 Task: Set the date range so that invitees can schedule 10 weekdays into the future.
Action: Mouse moved to (133, 415)
Screenshot: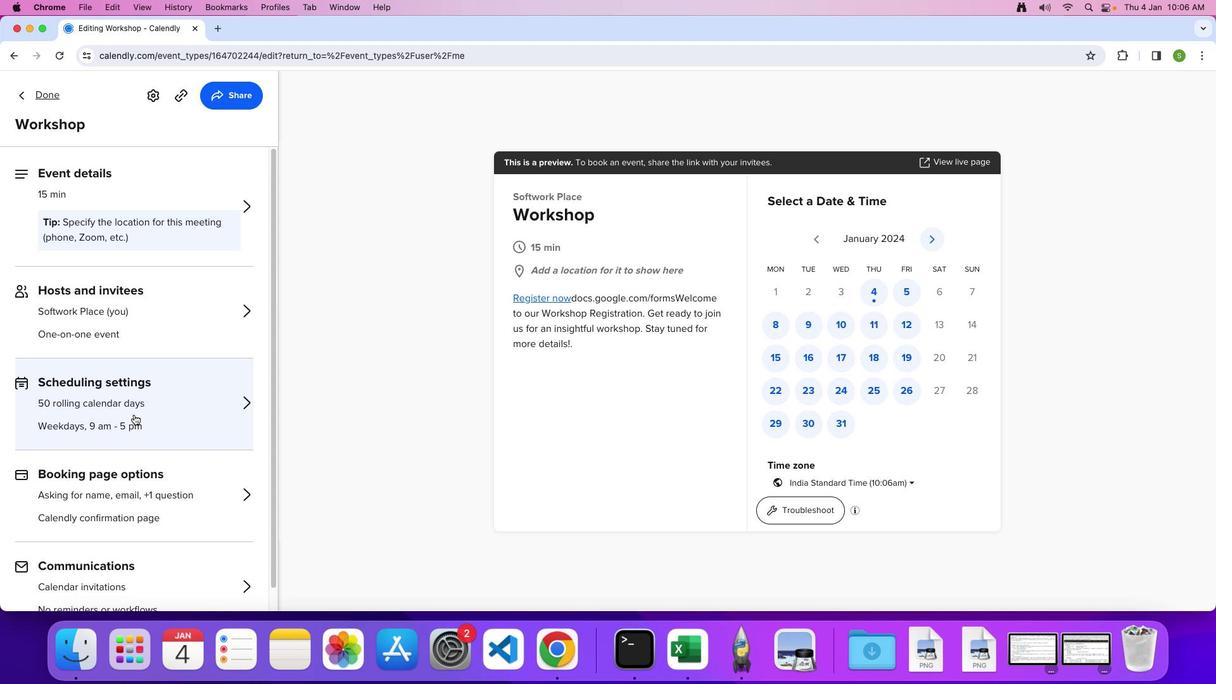 
Action: Mouse pressed left at (133, 415)
Screenshot: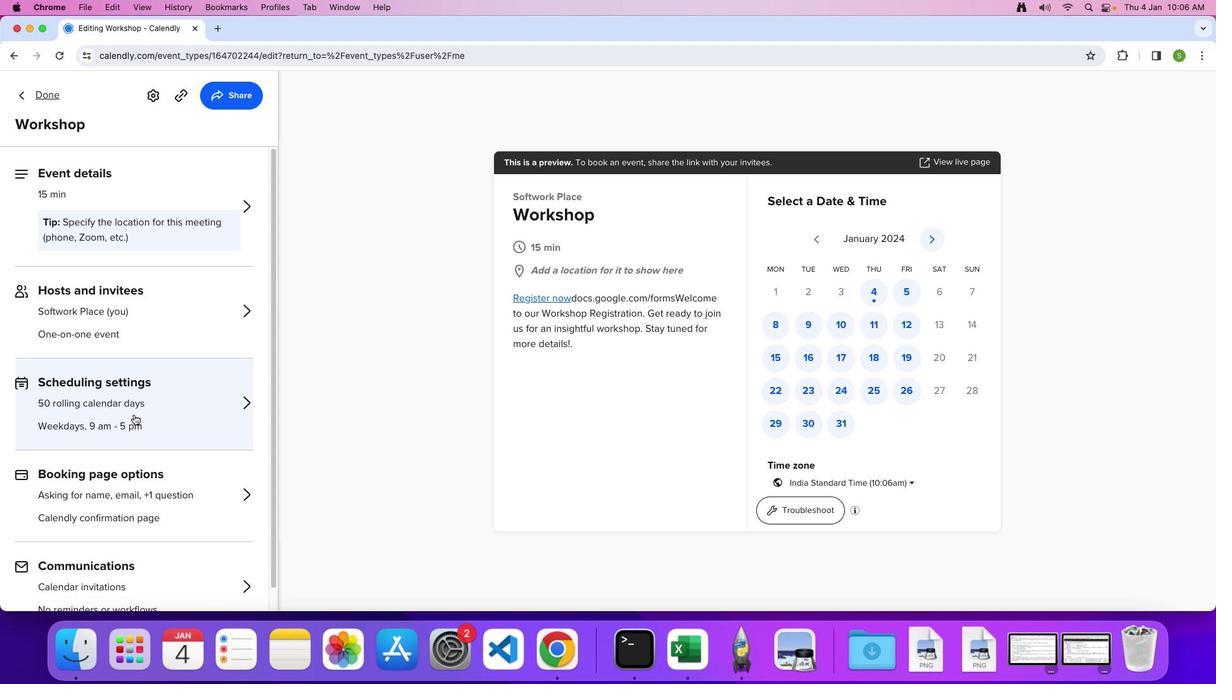 
Action: Mouse moved to (65, 222)
Screenshot: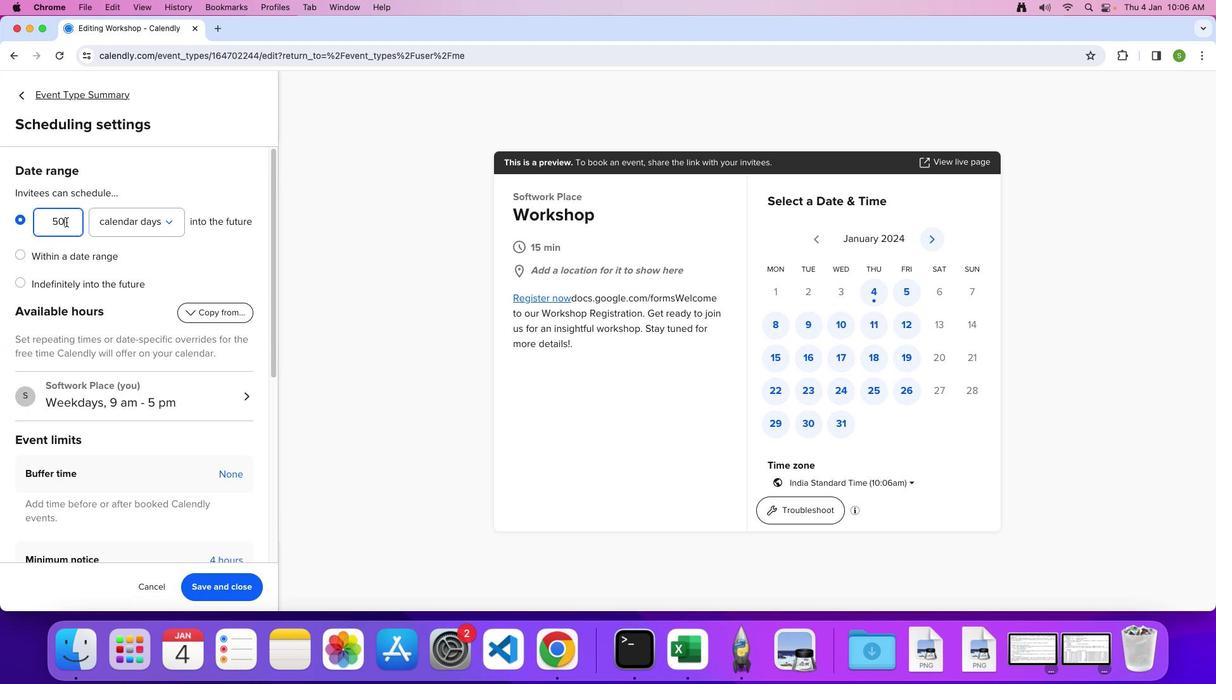 
Action: Mouse pressed left at (65, 222)
Screenshot: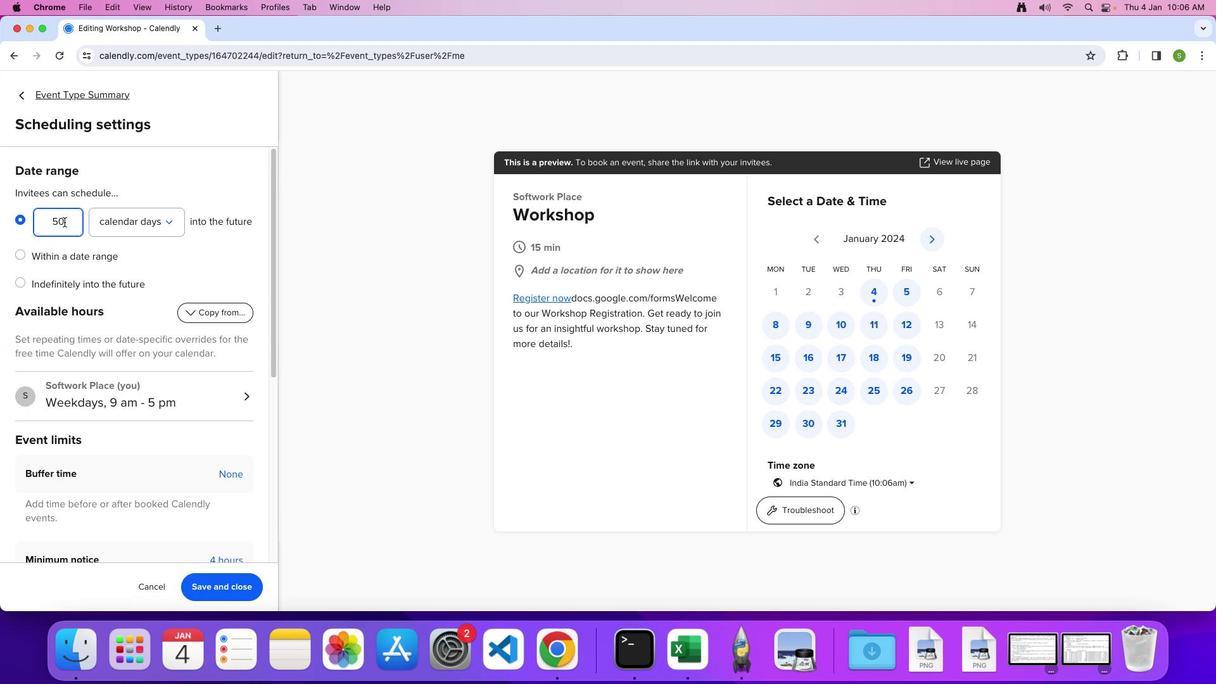 
Action: Mouse moved to (70, 261)
Screenshot: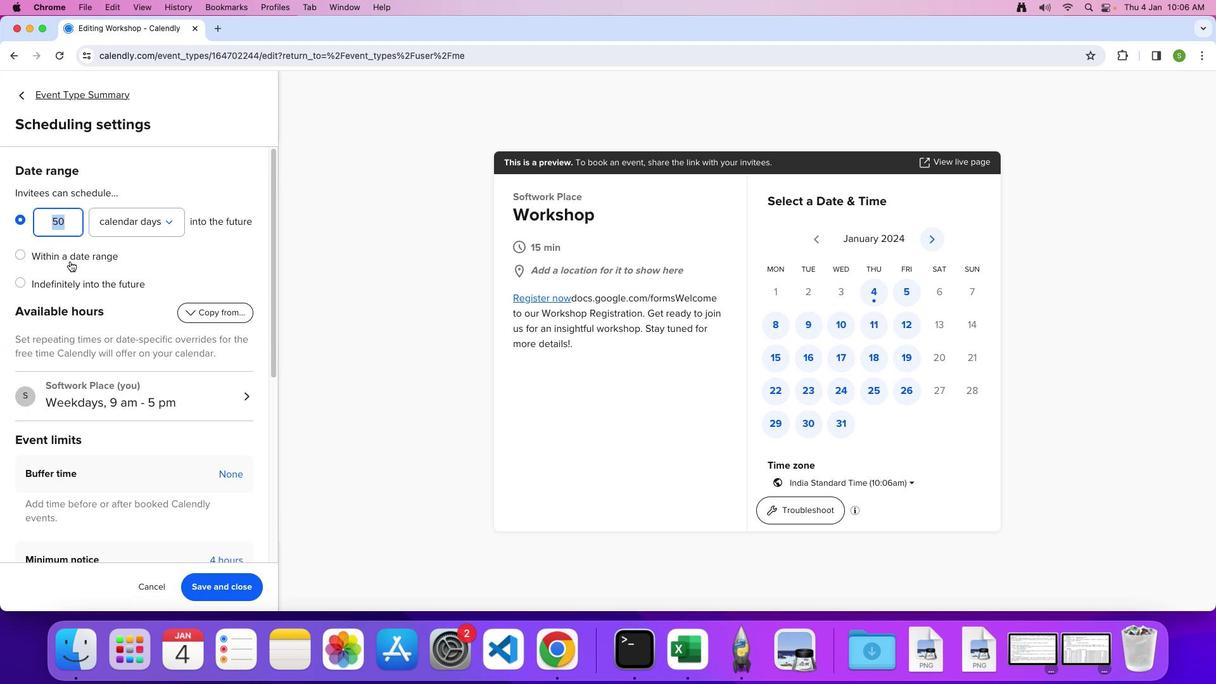 
Action: Key pressed '1''0'
Screenshot: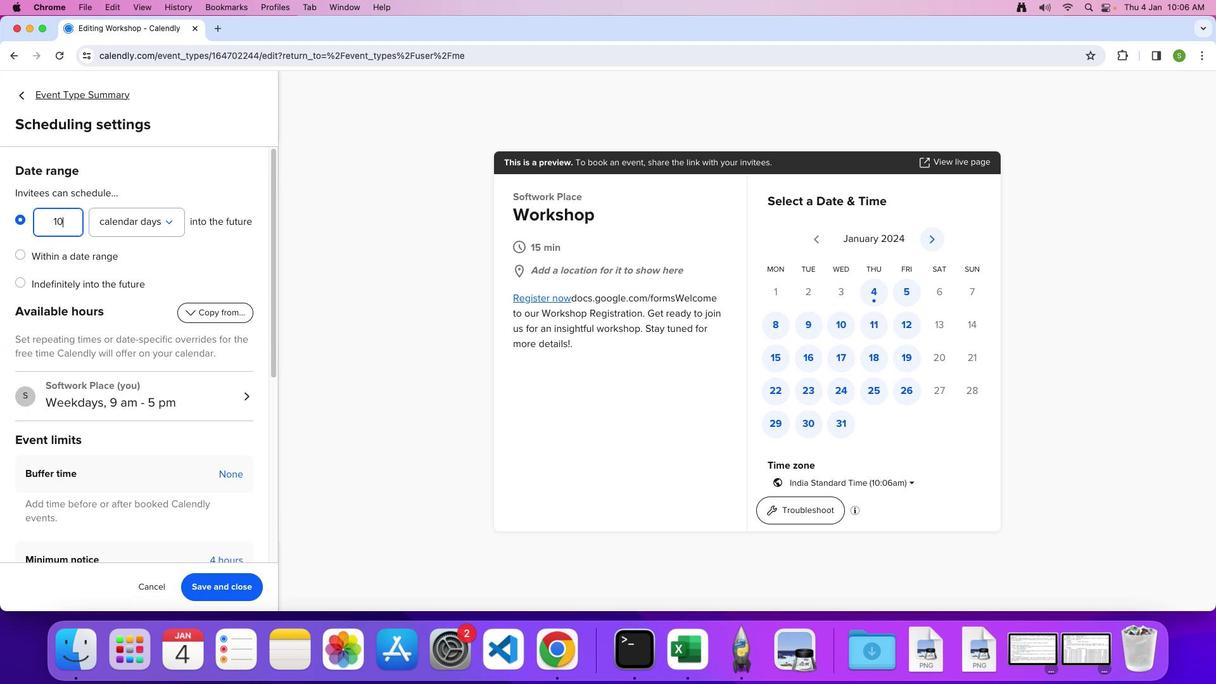 
Action: Mouse moved to (166, 224)
Screenshot: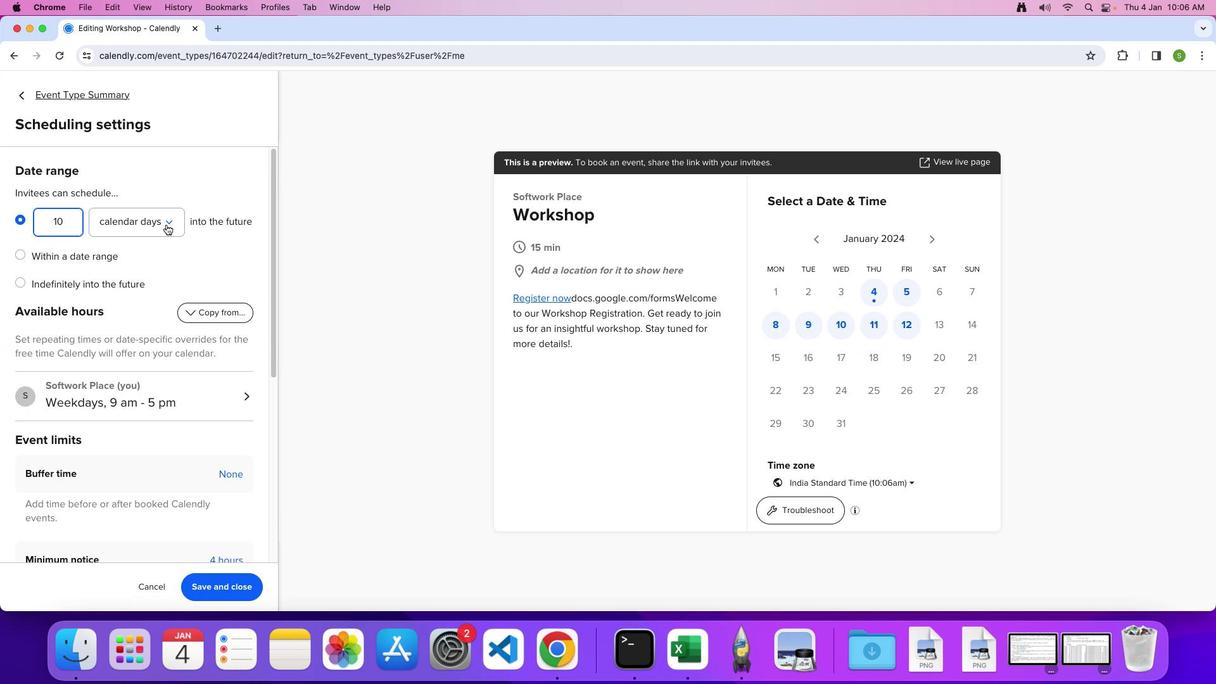 
Action: Mouse pressed left at (166, 224)
Screenshot: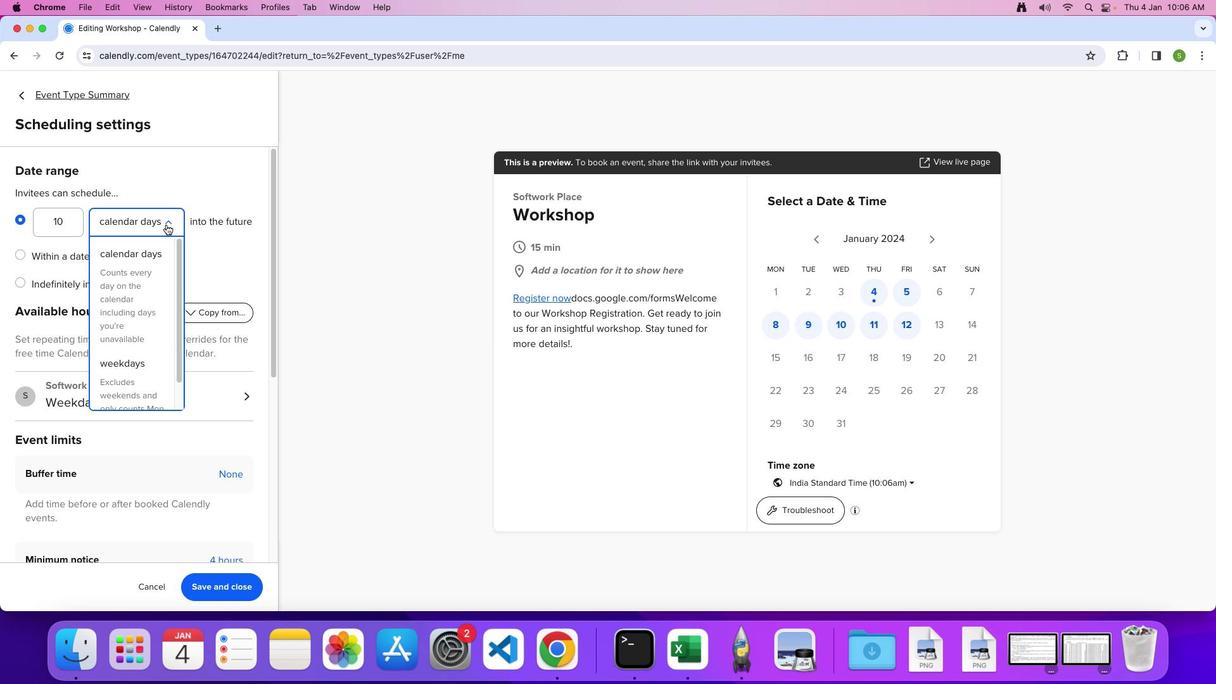 
Action: Mouse moved to (141, 390)
Screenshot: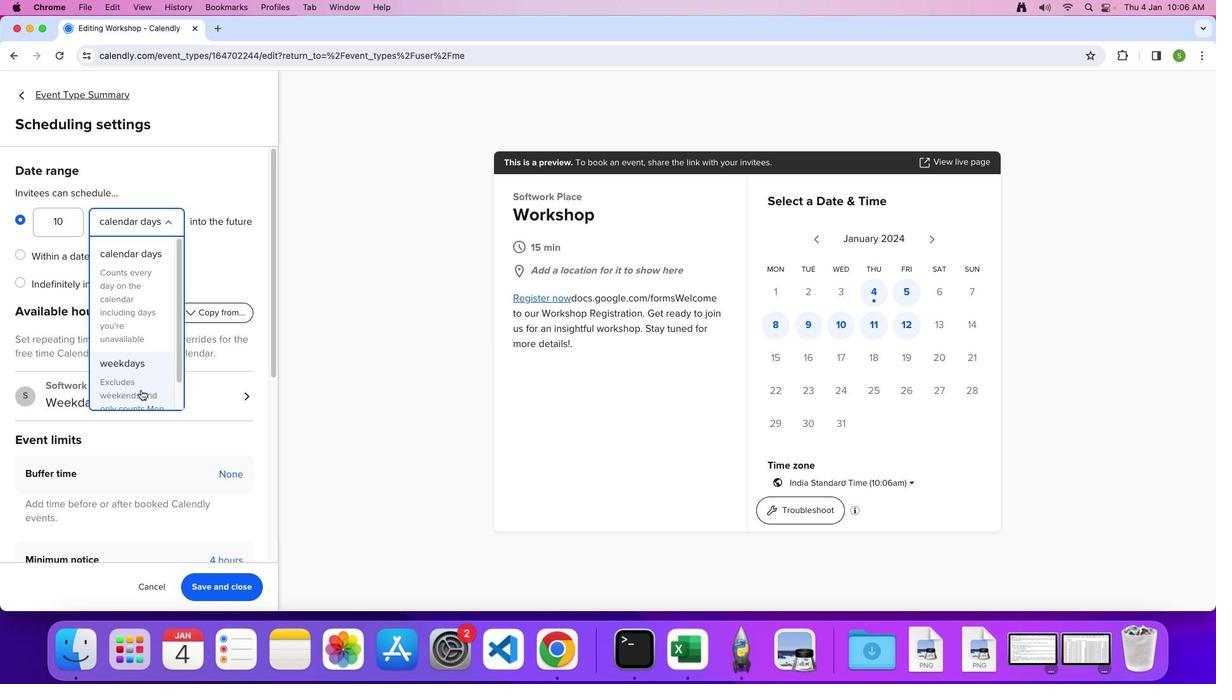 
Action: Mouse pressed left at (141, 390)
Screenshot: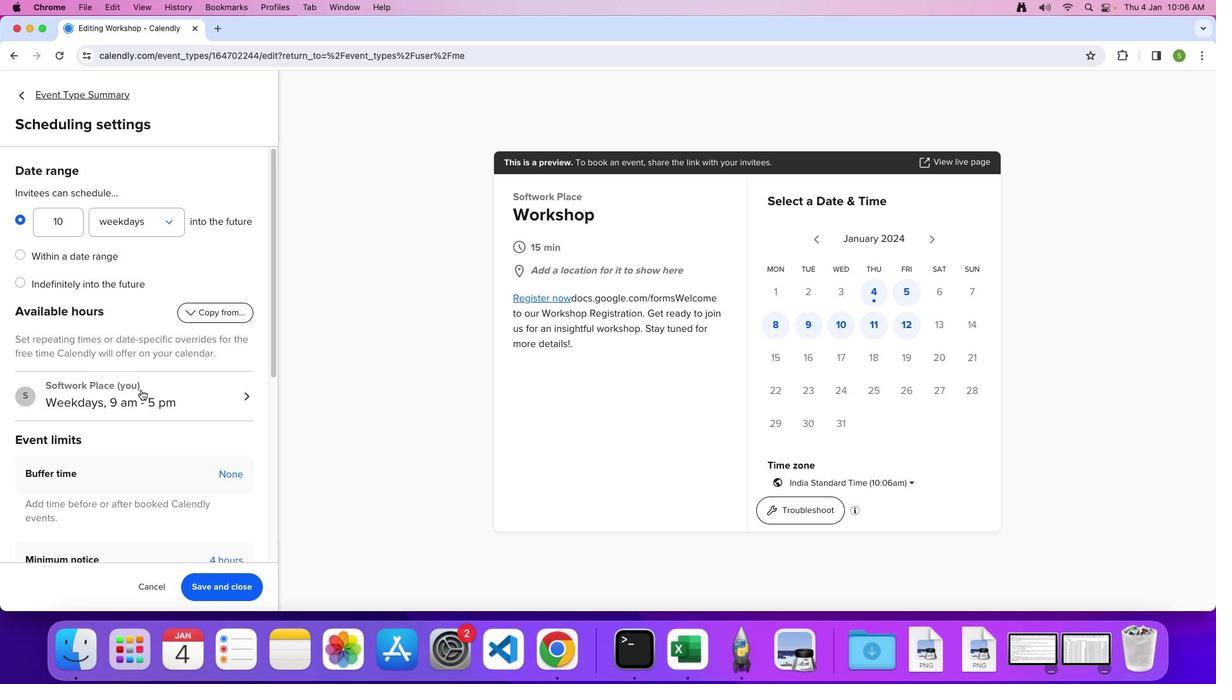 
Action: Mouse moved to (216, 587)
Screenshot: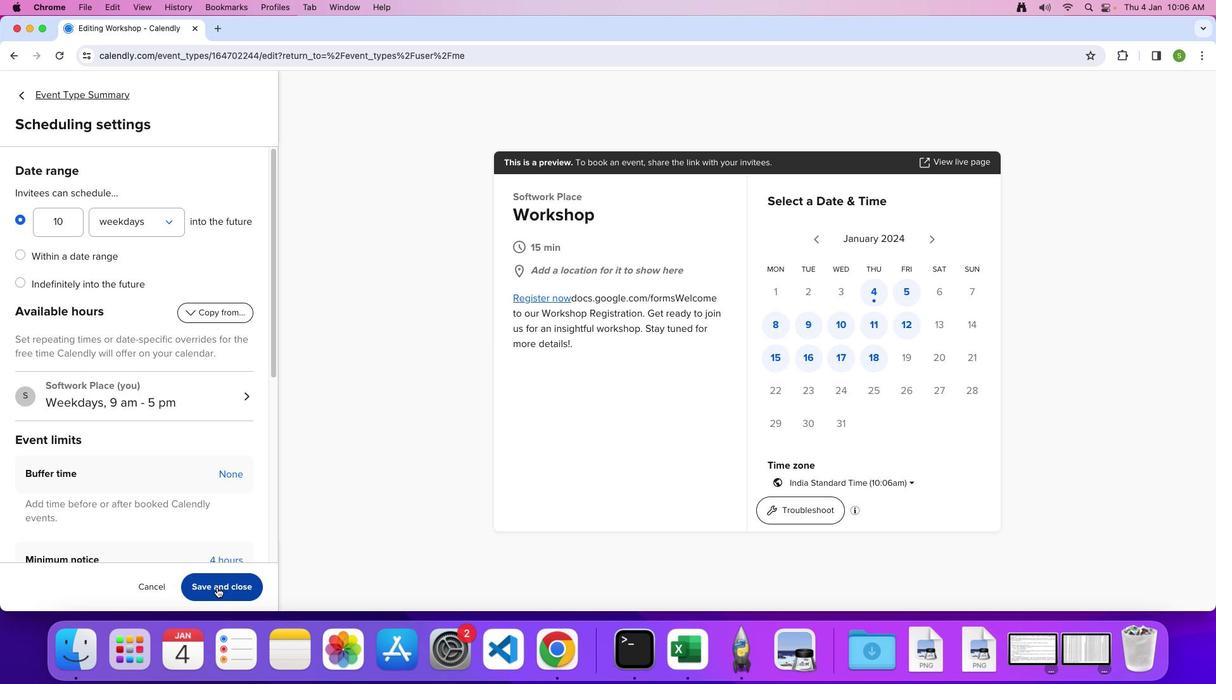 
Action: Mouse pressed left at (216, 587)
Screenshot: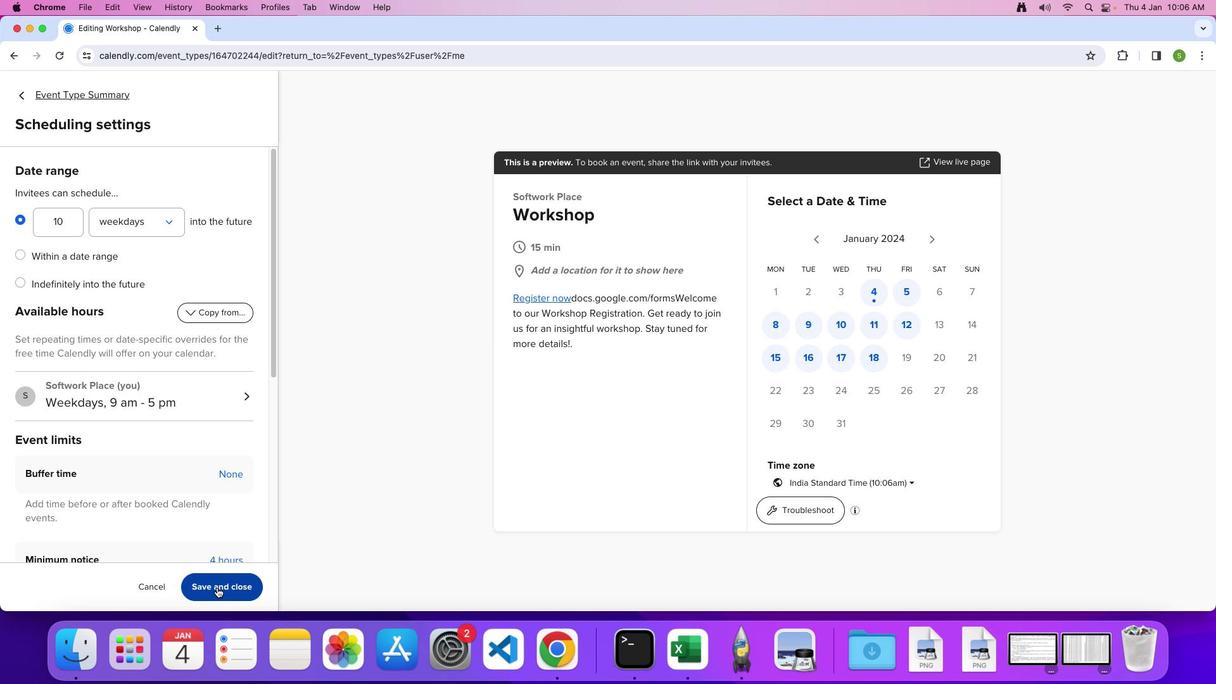 
